 Task: Create a due date automation trigger when advanced on, 2 working days before a card is due add content with a name not containing resume at 11:00 AM.
Action: Mouse moved to (896, 256)
Screenshot: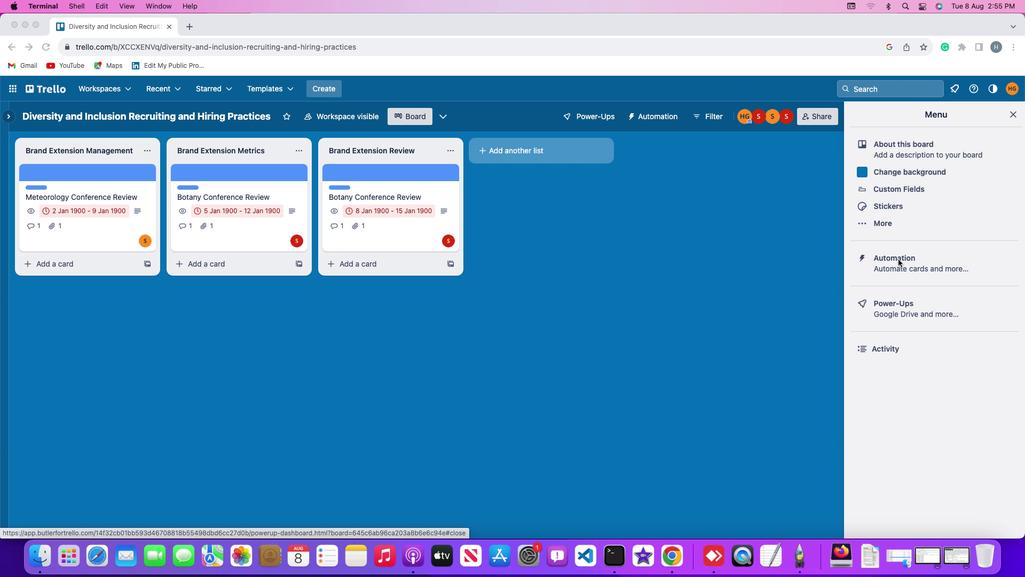 
Action: Mouse pressed left at (896, 256)
Screenshot: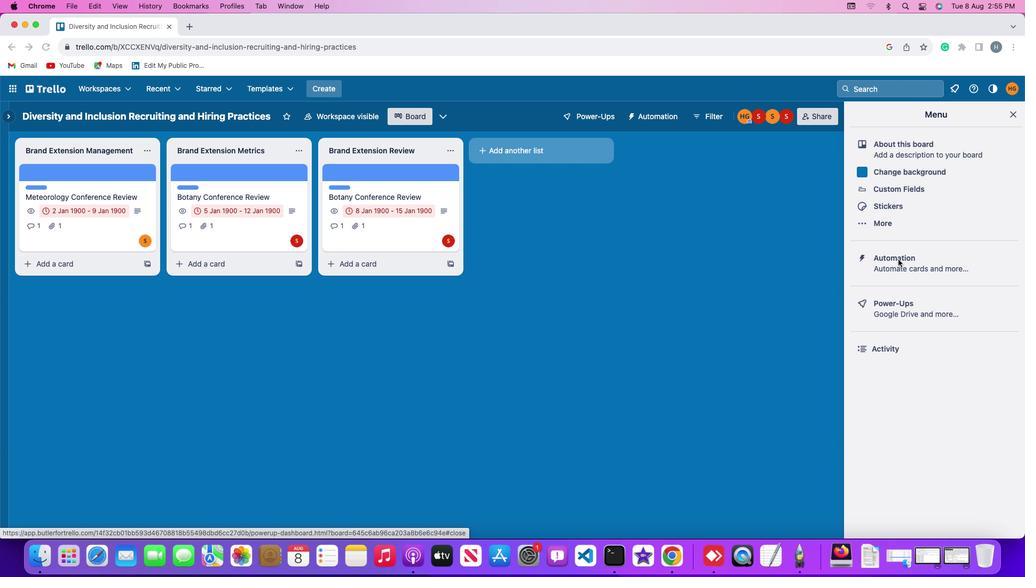 
Action: Mouse pressed left at (896, 256)
Screenshot: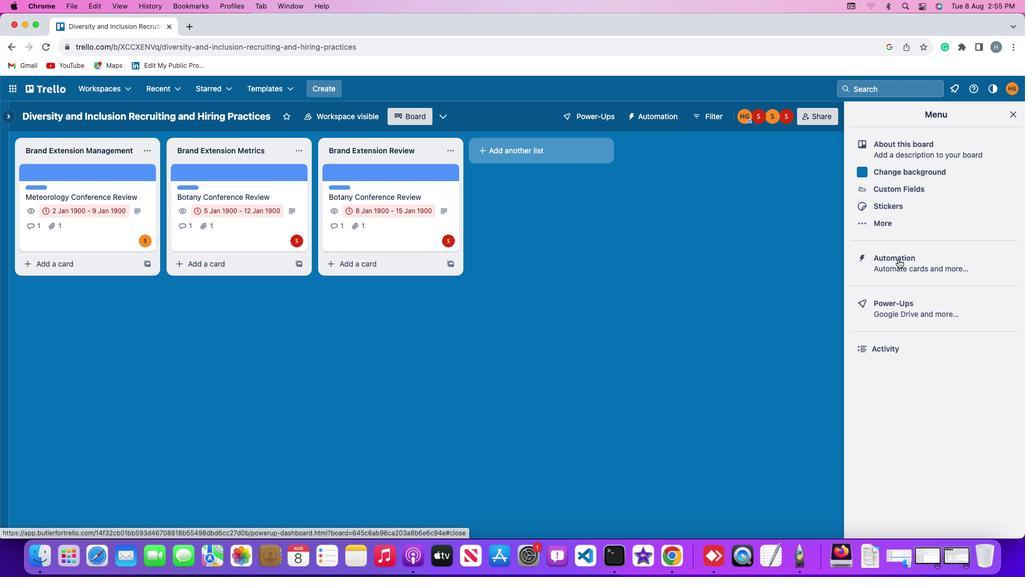 
Action: Mouse moved to (43, 249)
Screenshot: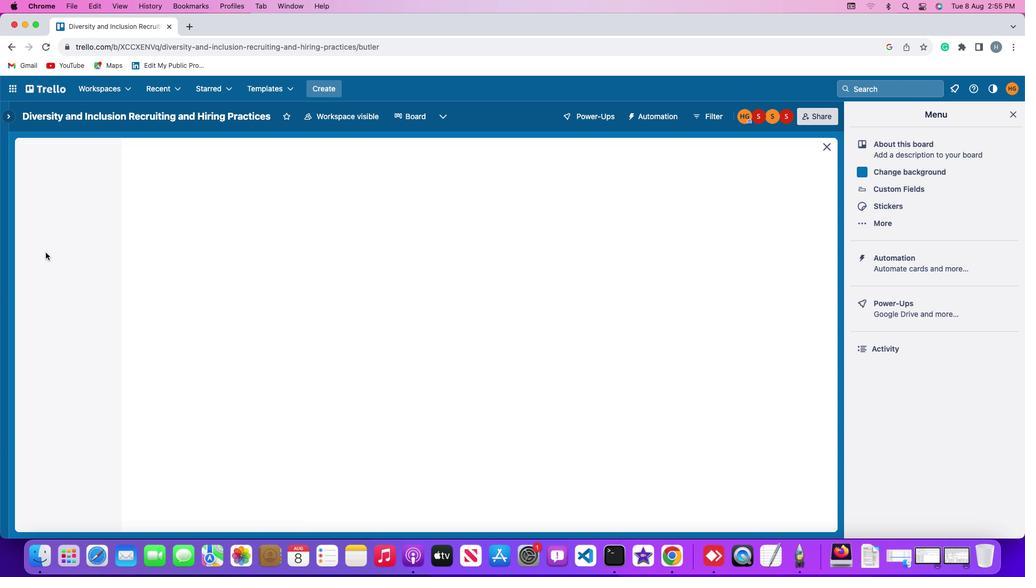
Action: Mouse pressed left at (43, 249)
Screenshot: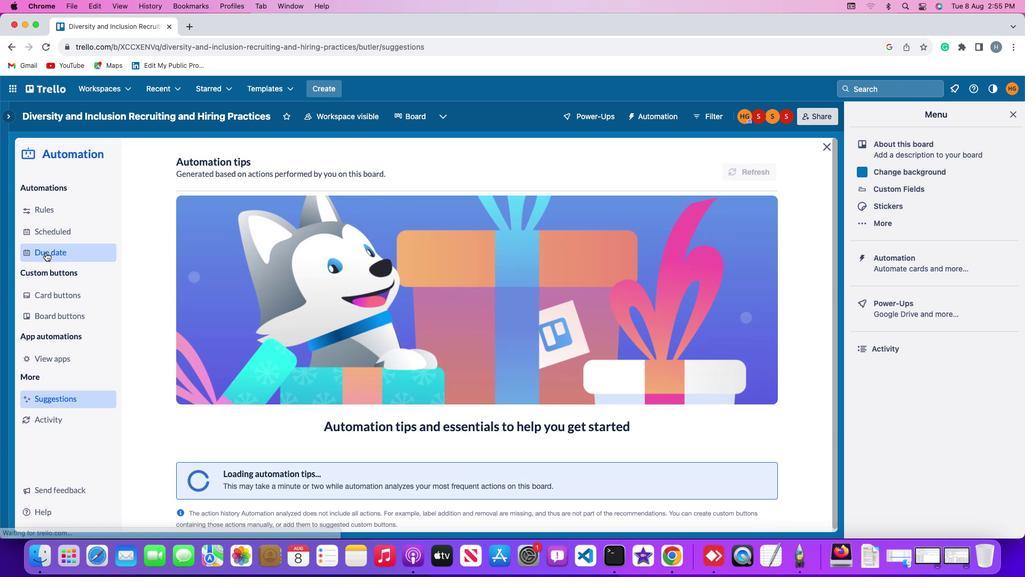 
Action: Mouse moved to (727, 162)
Screenshot: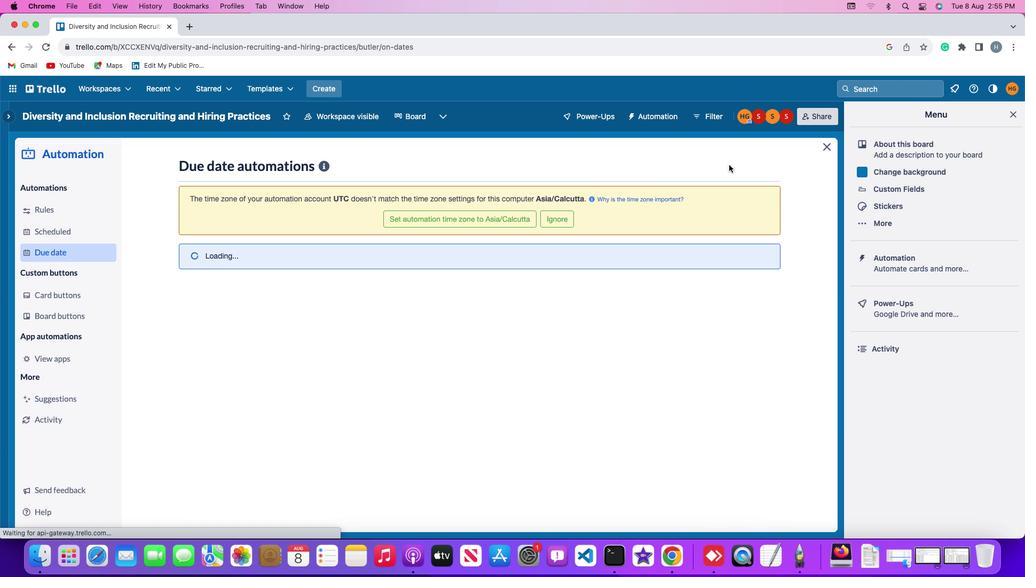 
Action: Mouse pressed left at (727, 162)
Screenshot: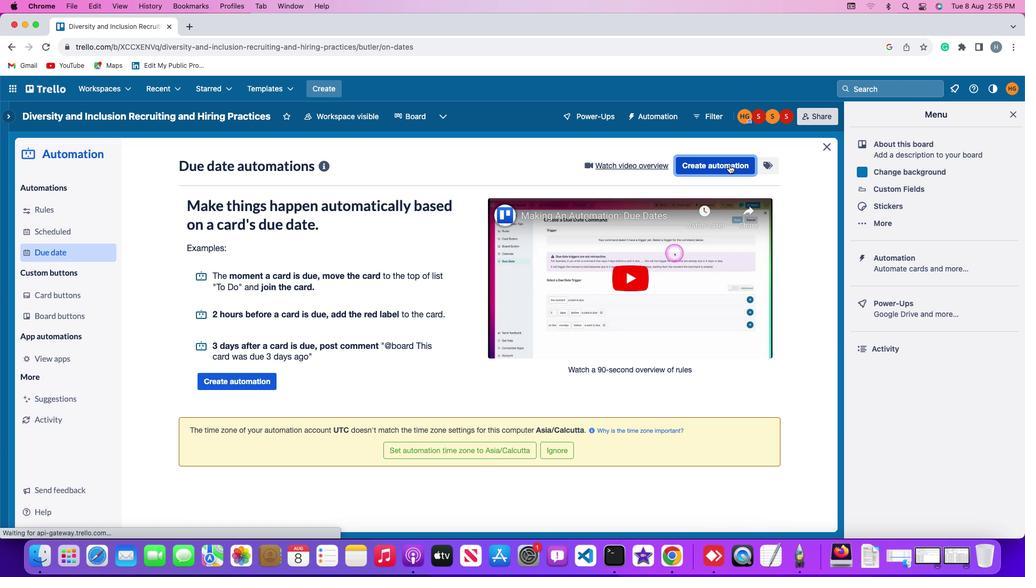 
Action: Mouse moved to (265, 269)
Screenshot: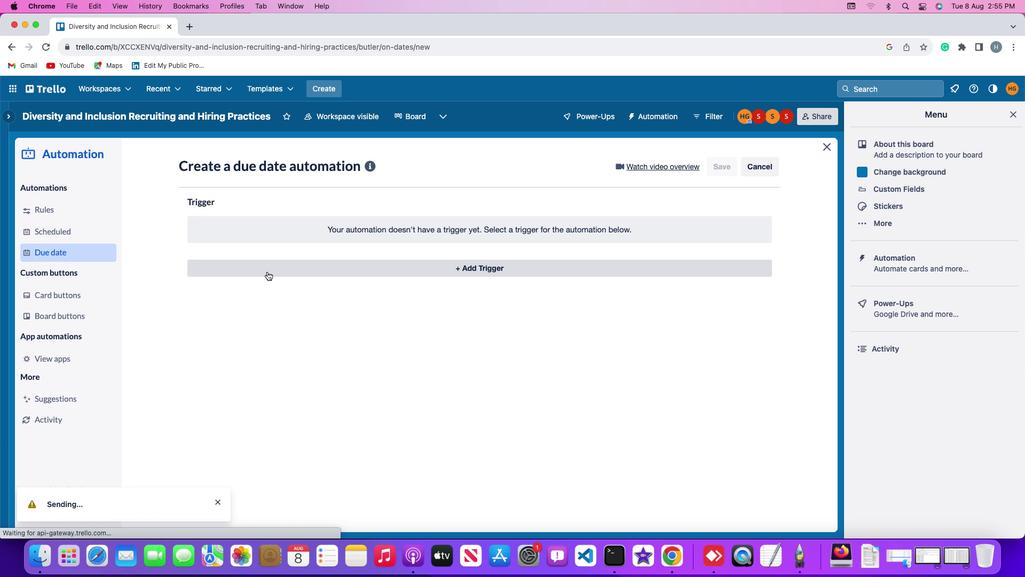 
Action: Mouse pressed left at (265, 269)
Screenshot: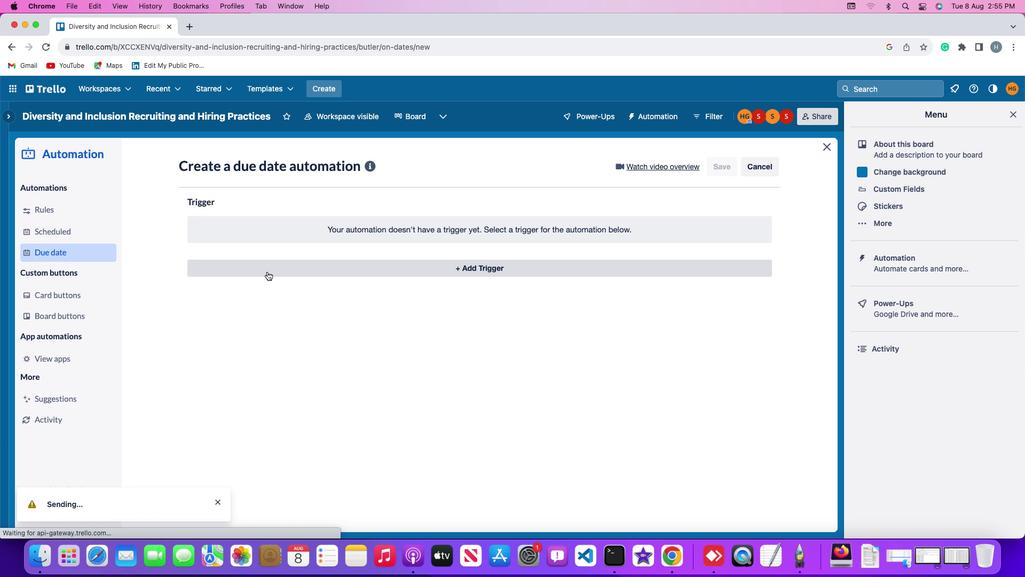 
Action: Mouse moved to (208, 425)
Screenshot: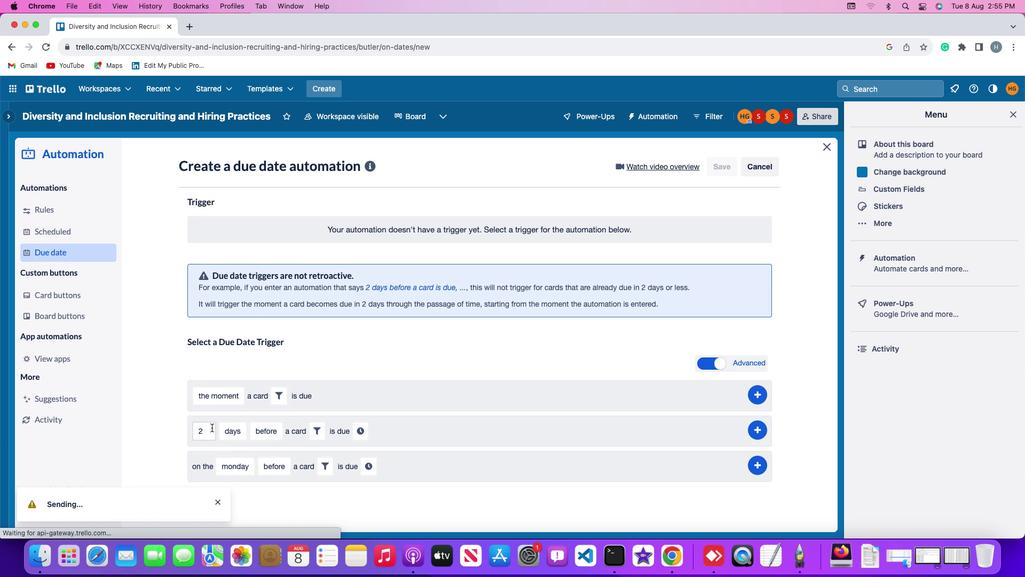 
Action: Mouse pressed left at (208, 425)
Screenshot: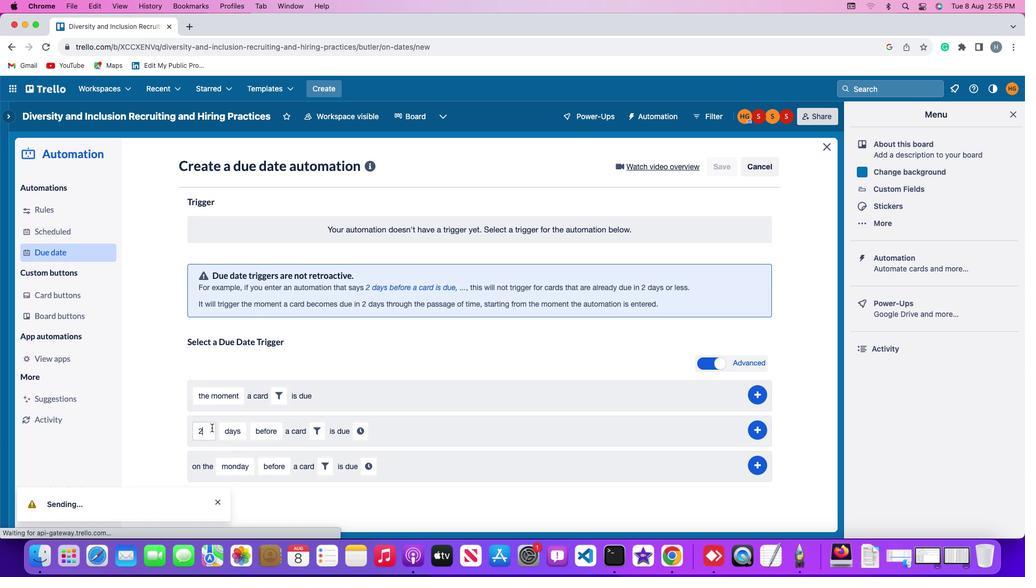 
Action: Mouse moved to (208, 423)
Screenshot: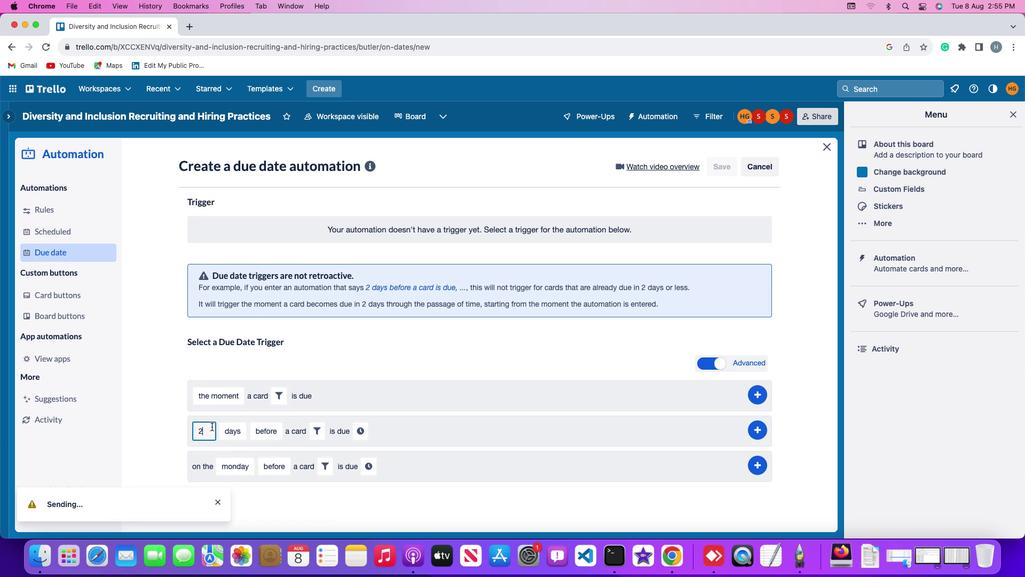 
Action: Key pressed Key.backspace
Screenshot: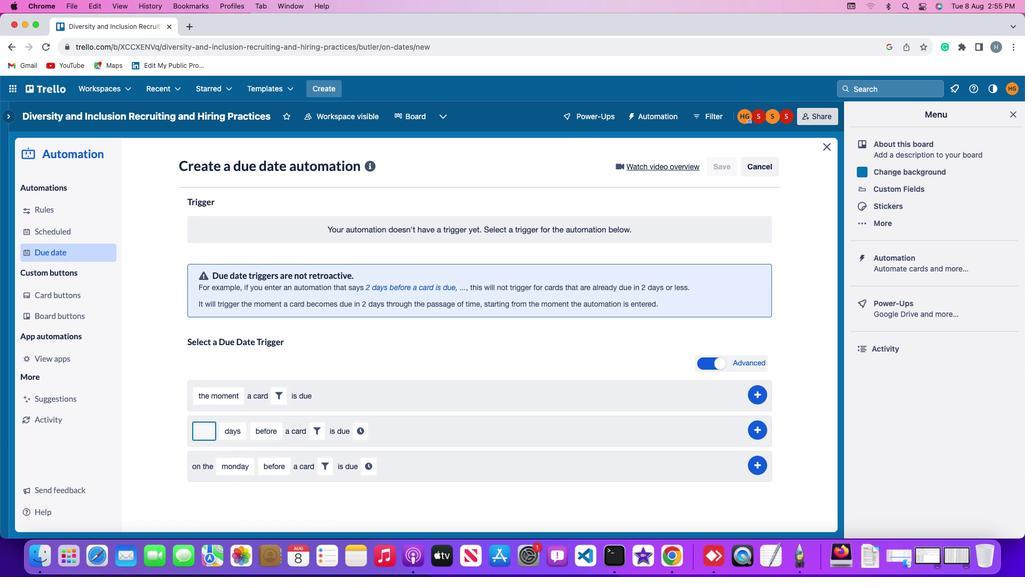 
Action: Mouse moved to (207, 423)
Screenshot: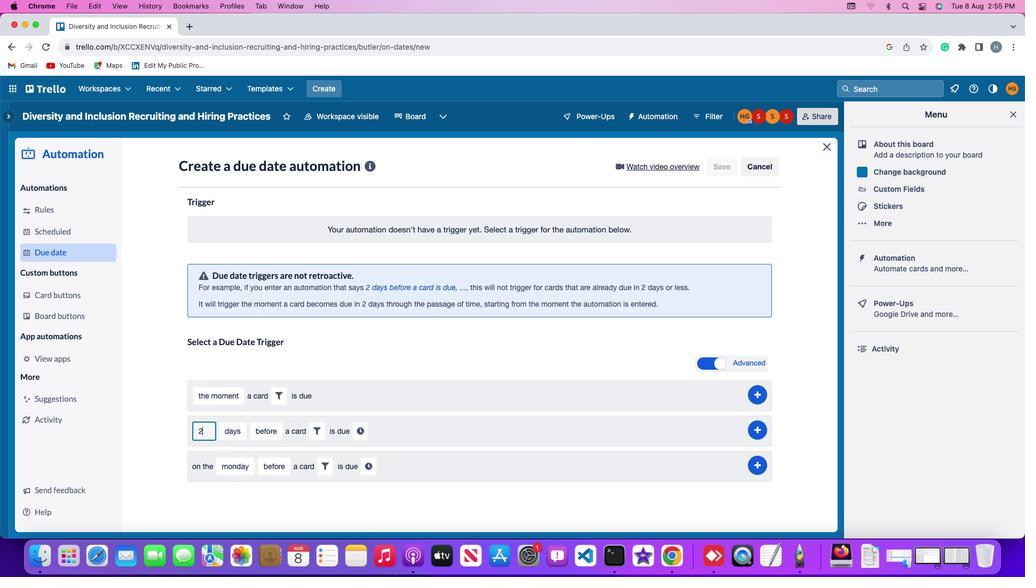 
Action: Key pressed '2'
Screenshot: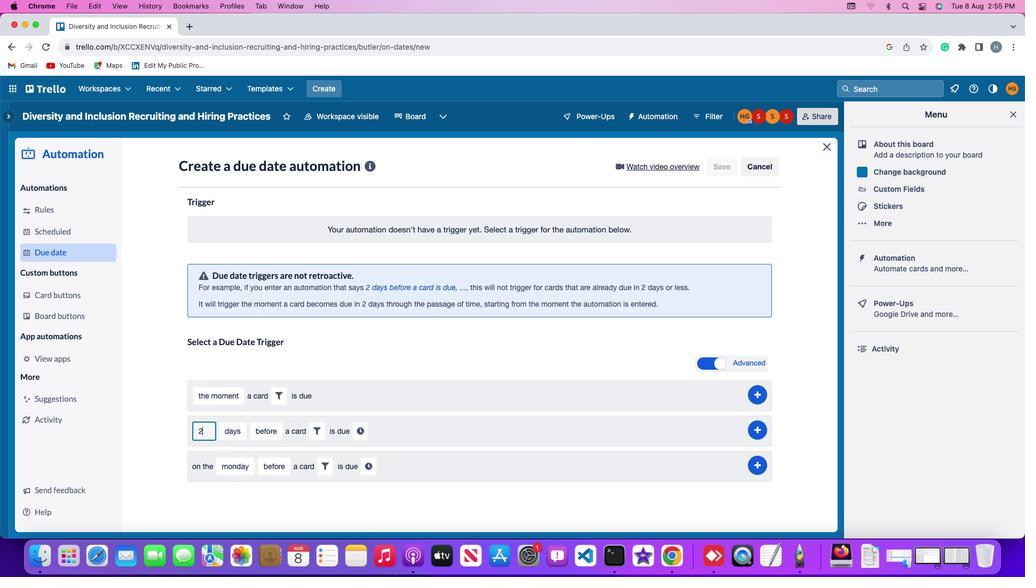 
Action: Mouse moved to (236, 425)
Screenshot: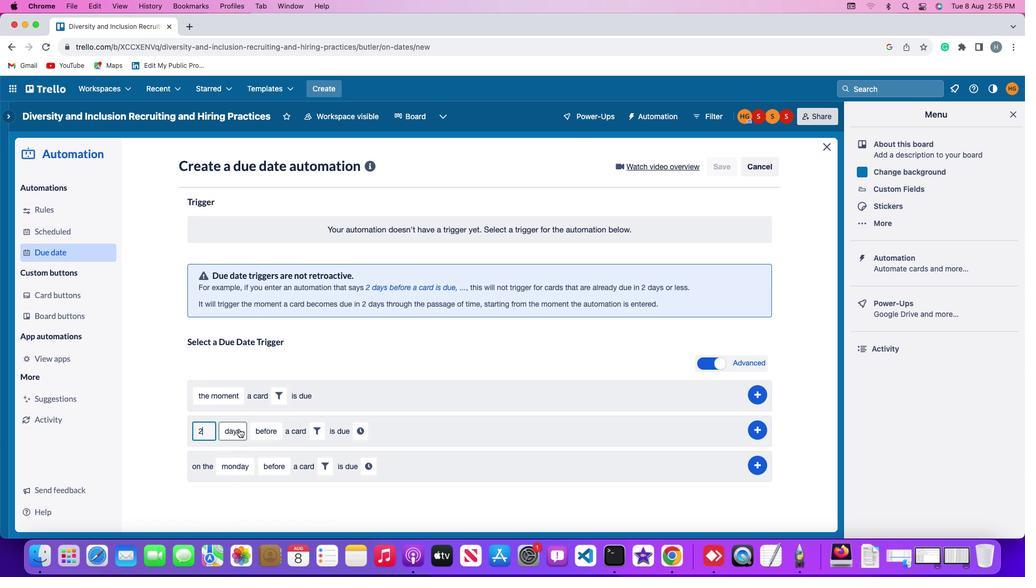 
Action: Mouse pressed left at (236, 425)
Screenshot: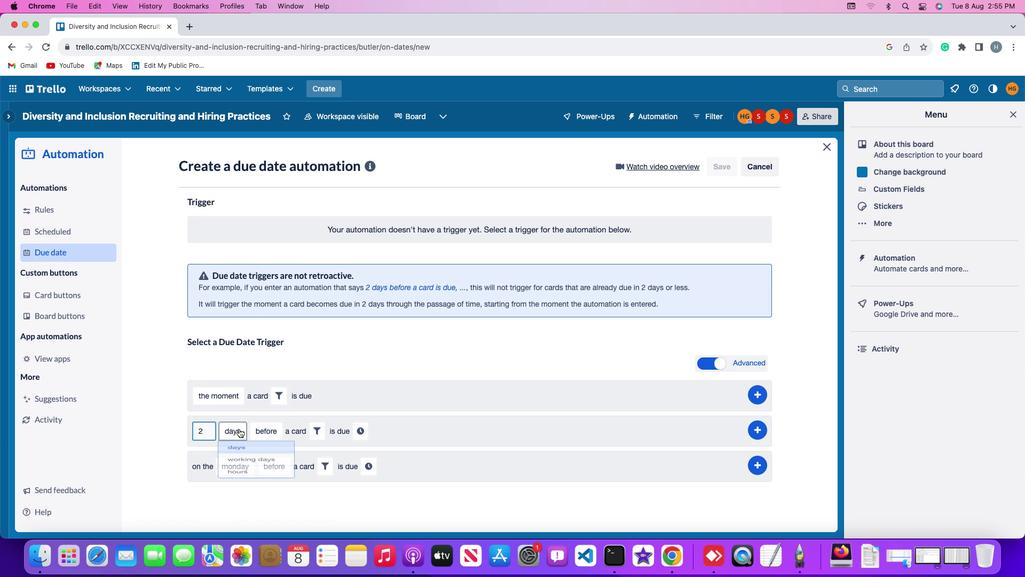 
Action: Mouse moved to (242, 472)
Screenshot: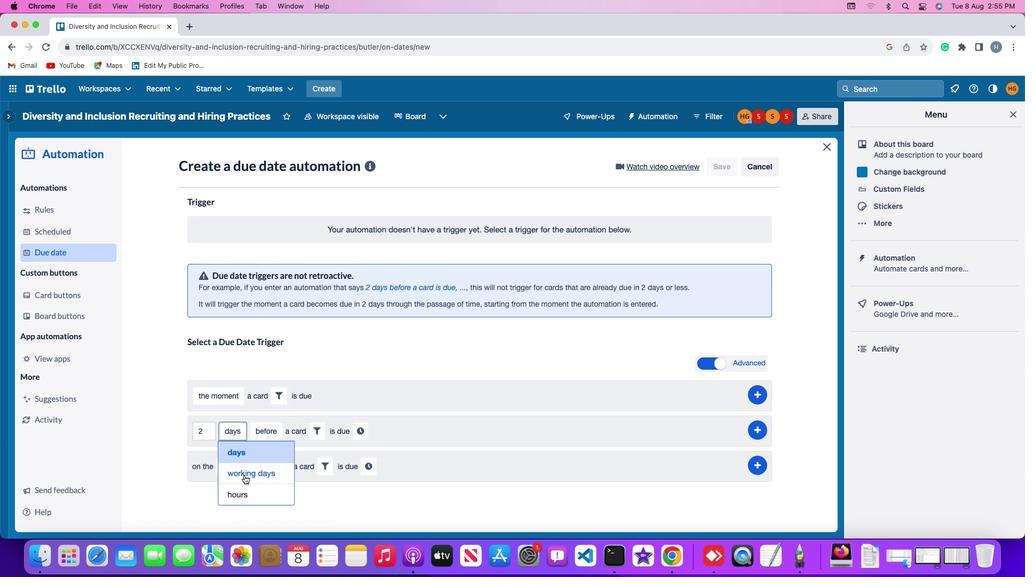
Action: Mouse pressed left at (242, 472)
Screenshot: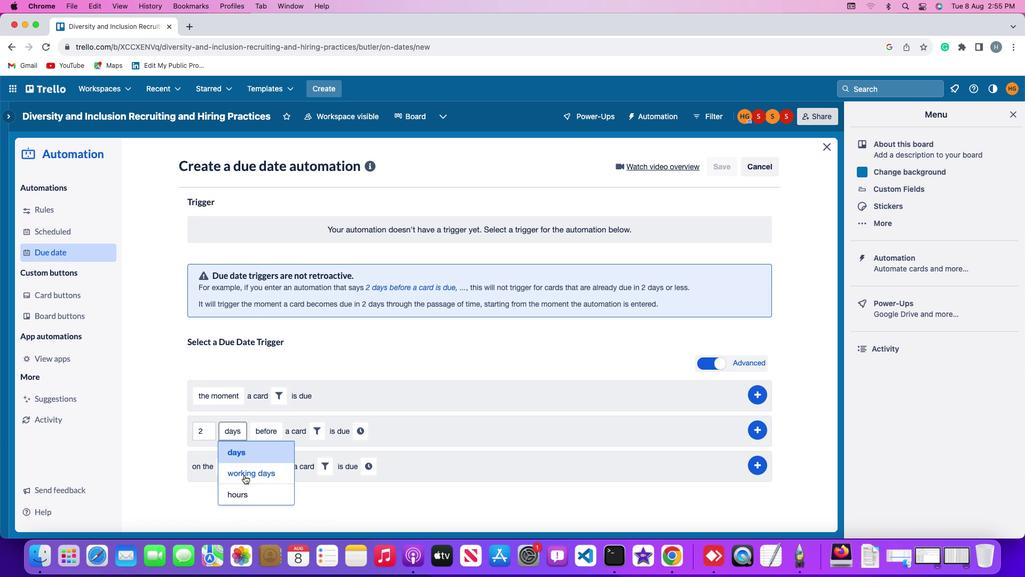 
Action: Mouse moved to (293, 426)
Screenshot: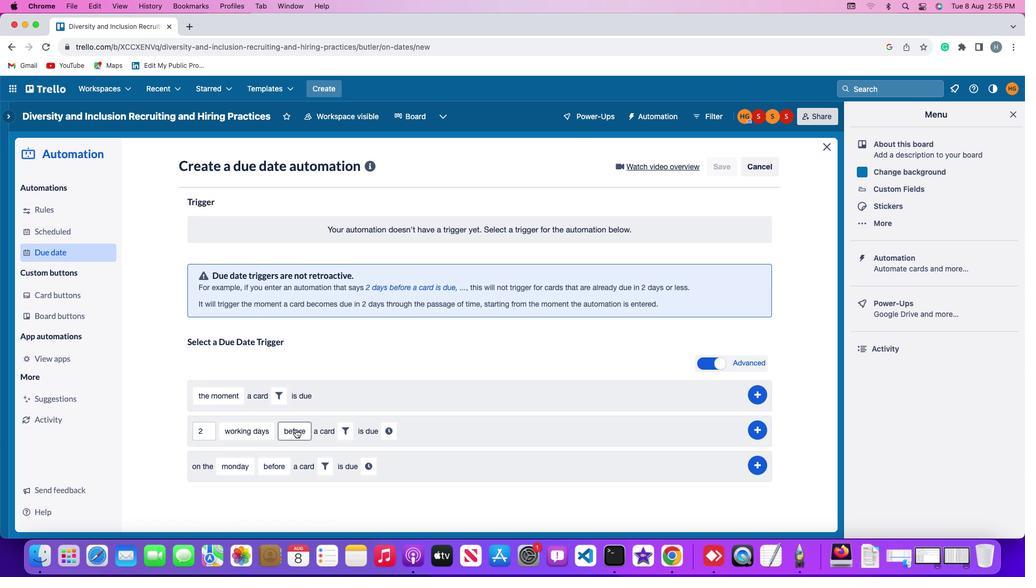 
Action: Mouse pressed left at (293, 426)
Screenshot: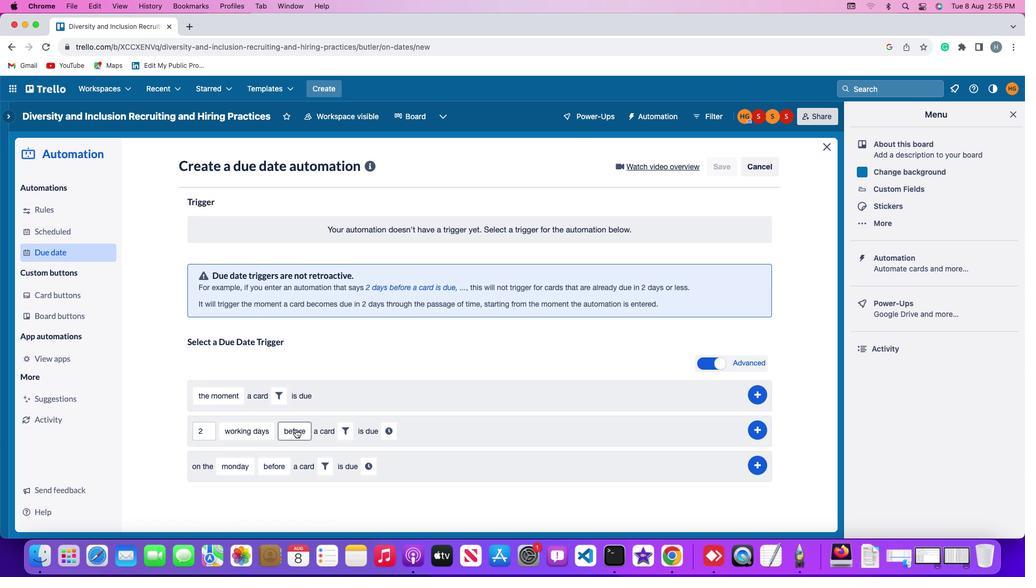 
Action: Mouse moved to (306, 449)
Screenshot: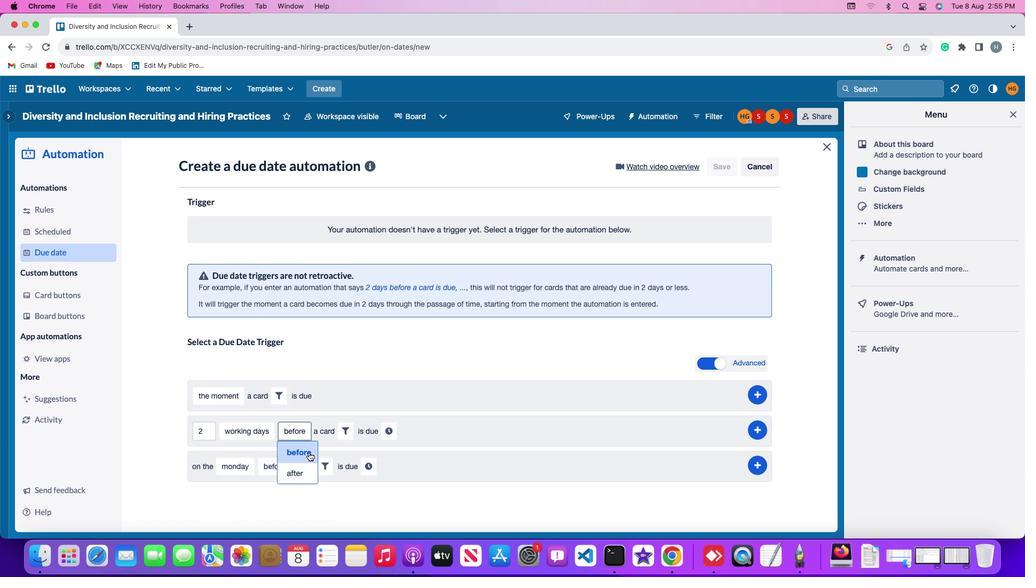 
Action: Mouse pressed left at (306, 449)
Screenshot: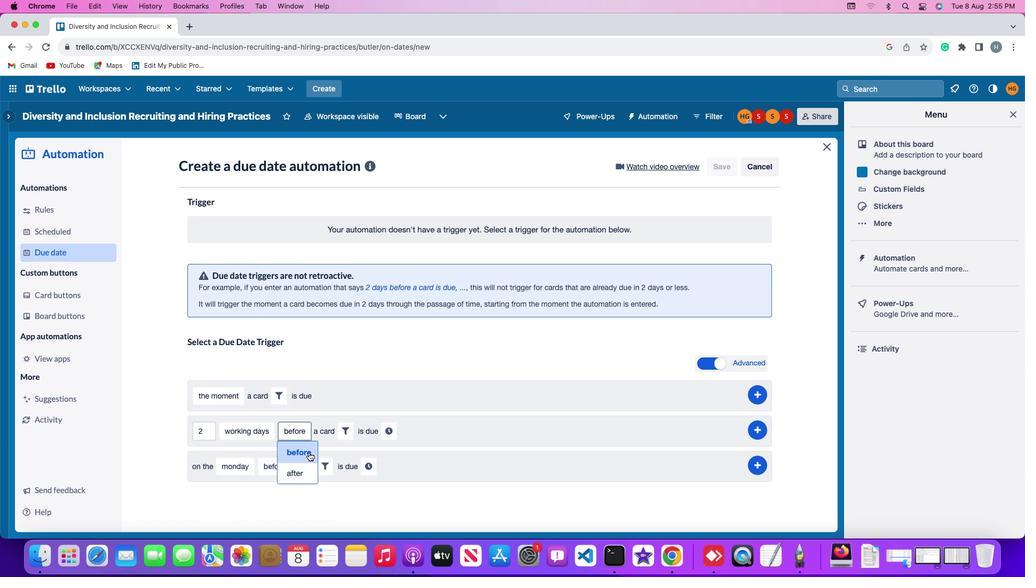 
Action: Mouse moved to (343, 432)
Screenshot: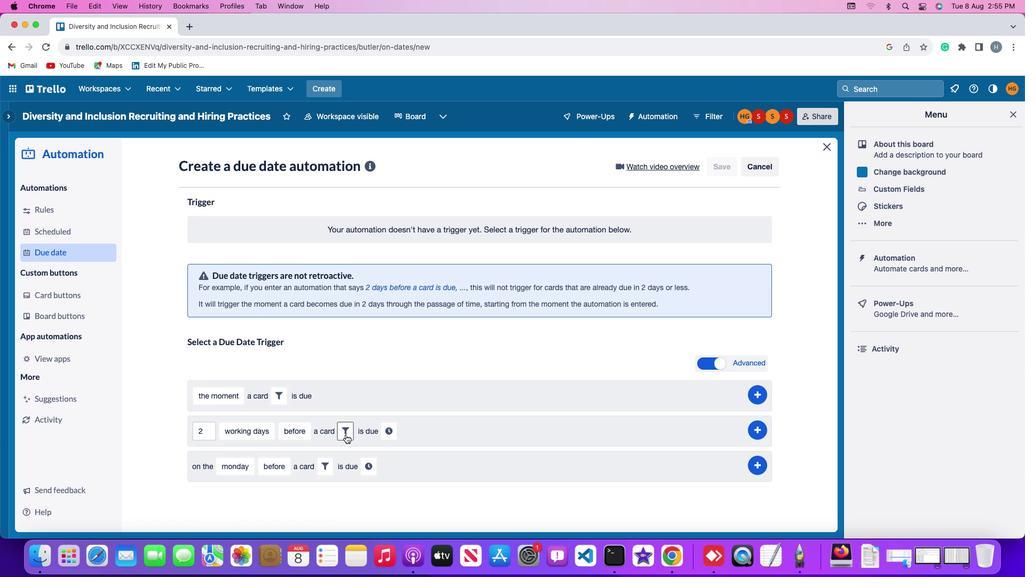 
Action: Mouse pressed left at (343, 432)
Screenshot: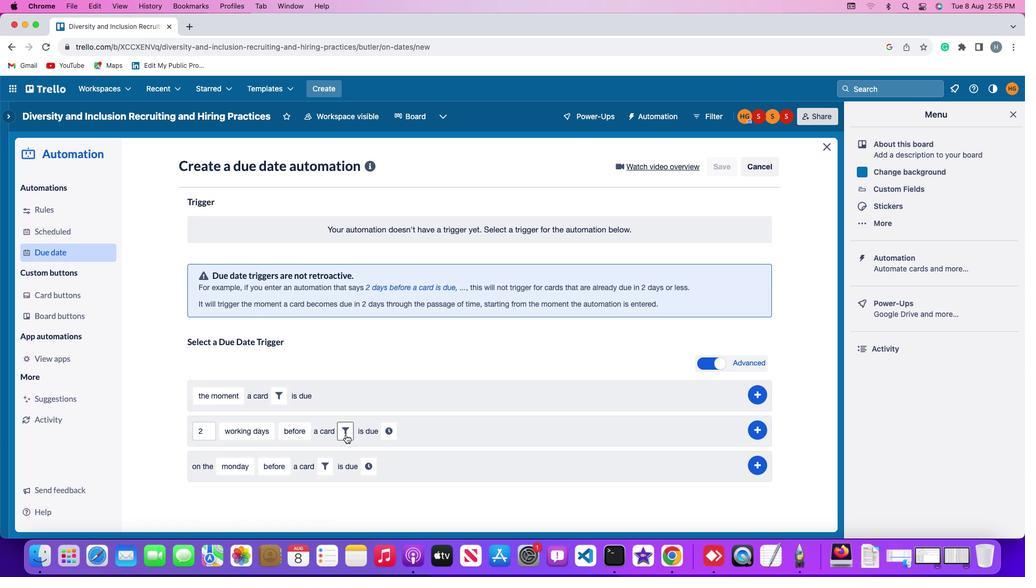 
Action: Mouse moved to (470, 462)
Screenshot: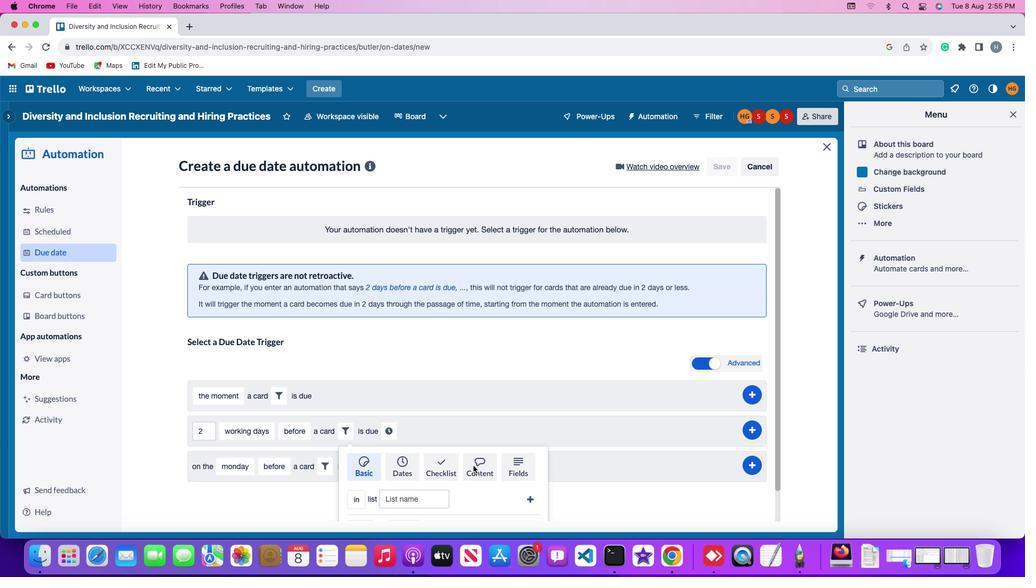 
Action: Mouse pressed left at (470, 462)
Screenshot: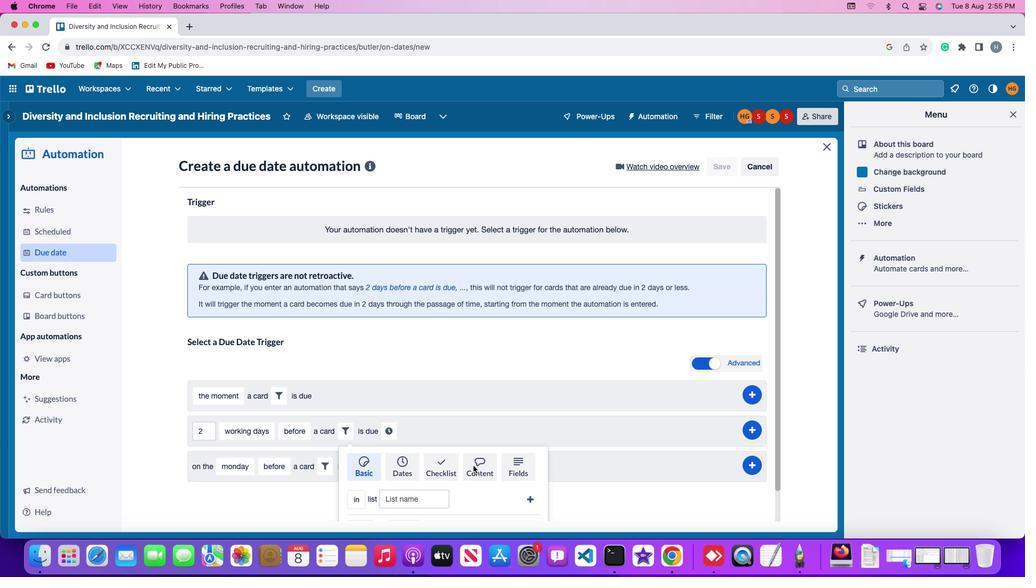 
Action: Mouse moved to (366, 495)
Screenshot: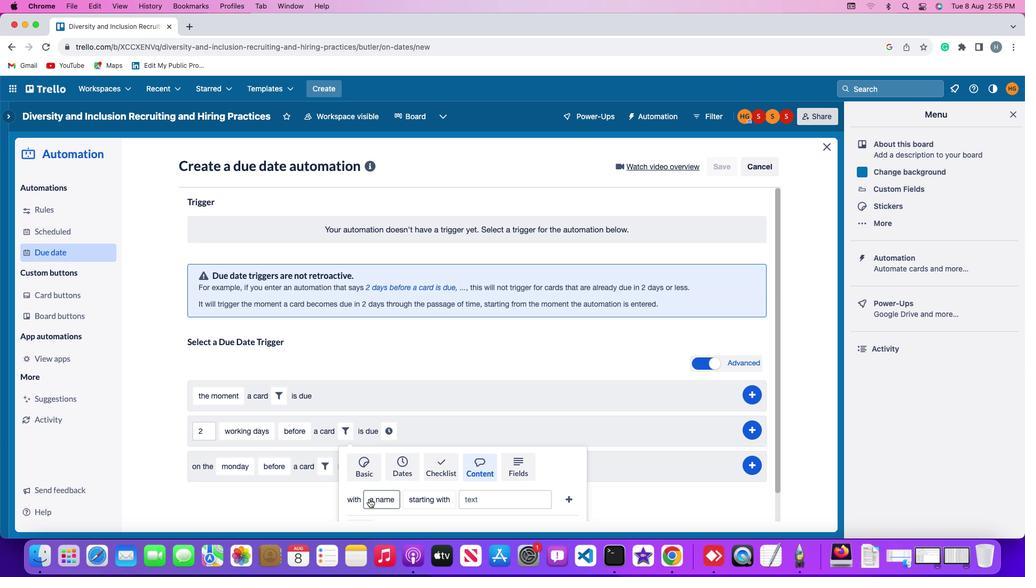 
Action: Mouse pressed left at (366, 495)
Screenshot: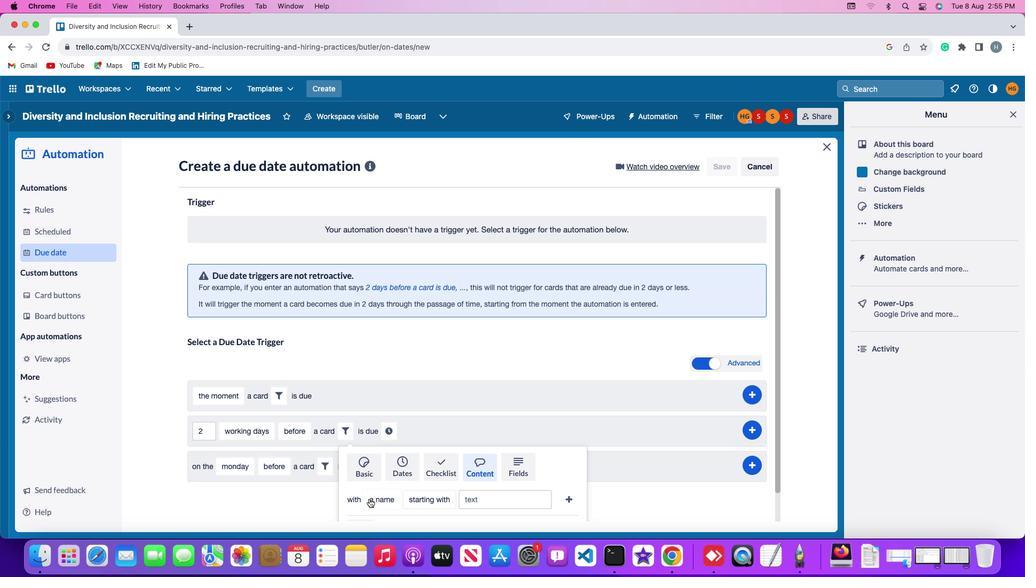 
Action: Mouse moved to (395, 438)
Screenshot: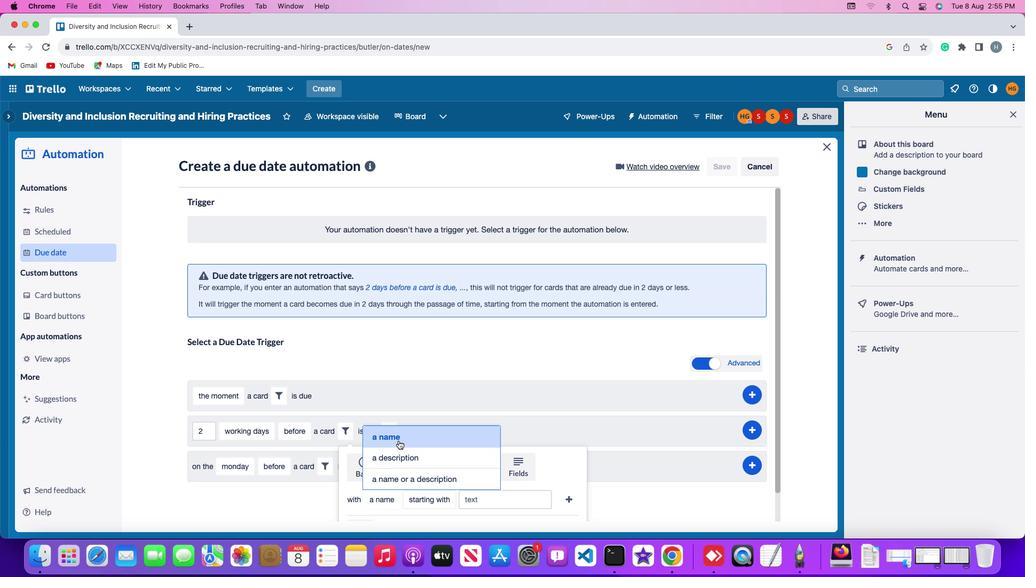 
Action: Mouse pressed left at (395, 438)
Screenshot: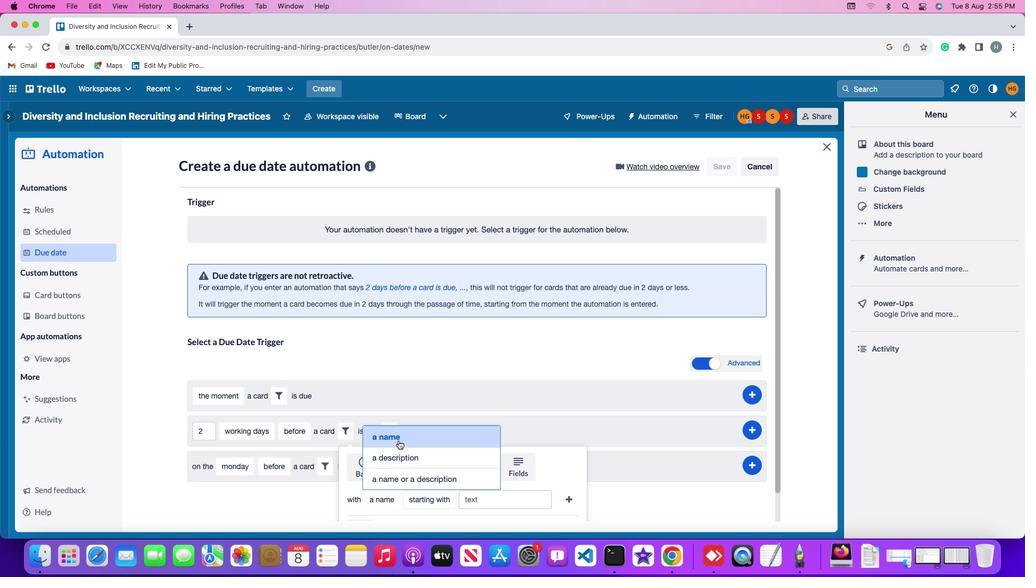
Action: Mouse moved to (436, 496)
Screenshot: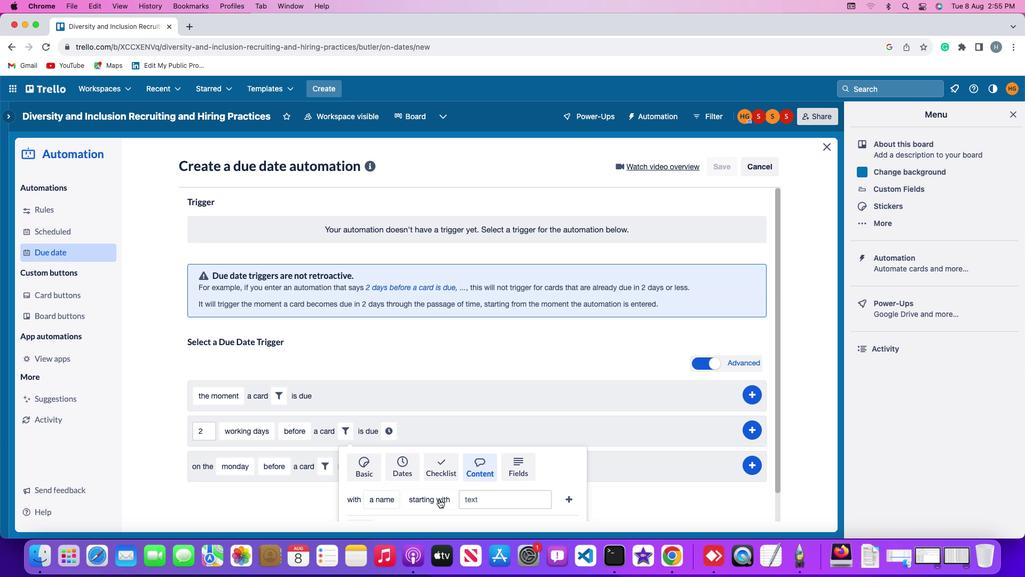 
Action: Mouse pressed left at (436, 496)
Screenshot: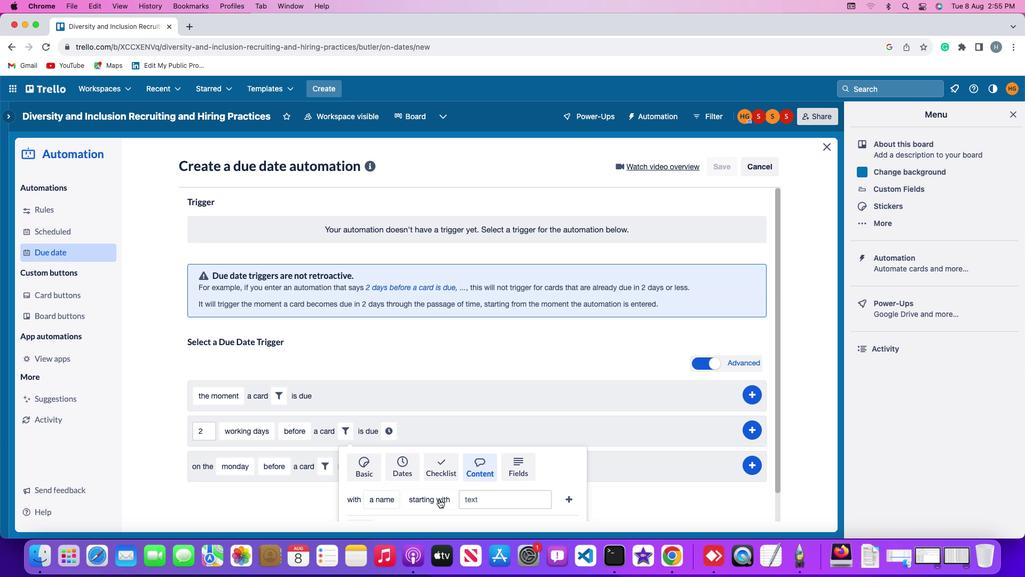 
Action: Mouse moved to (441, 477)
Screenshot: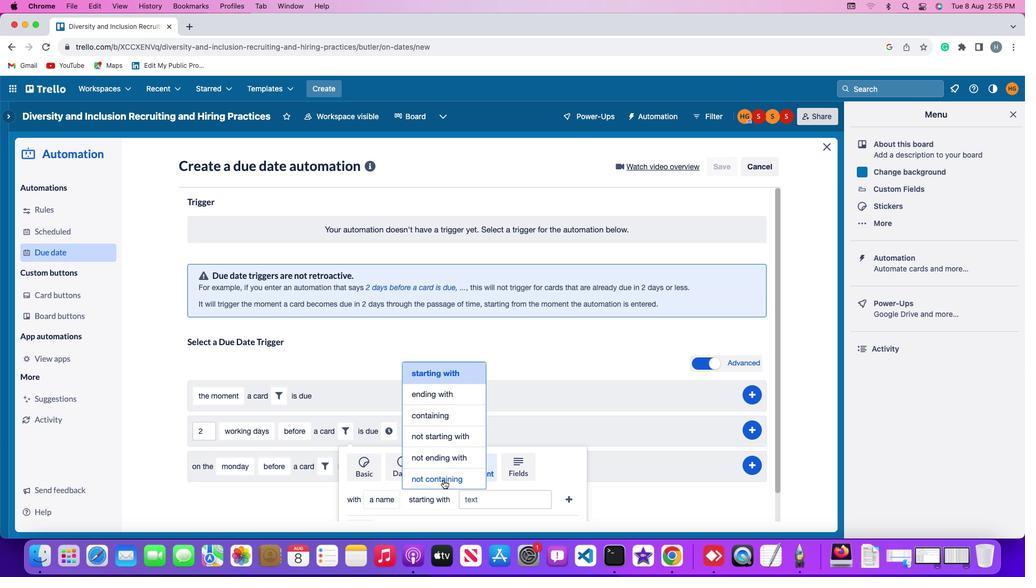 
Action: Mouse pressed left at (441, 477)
Screenshot: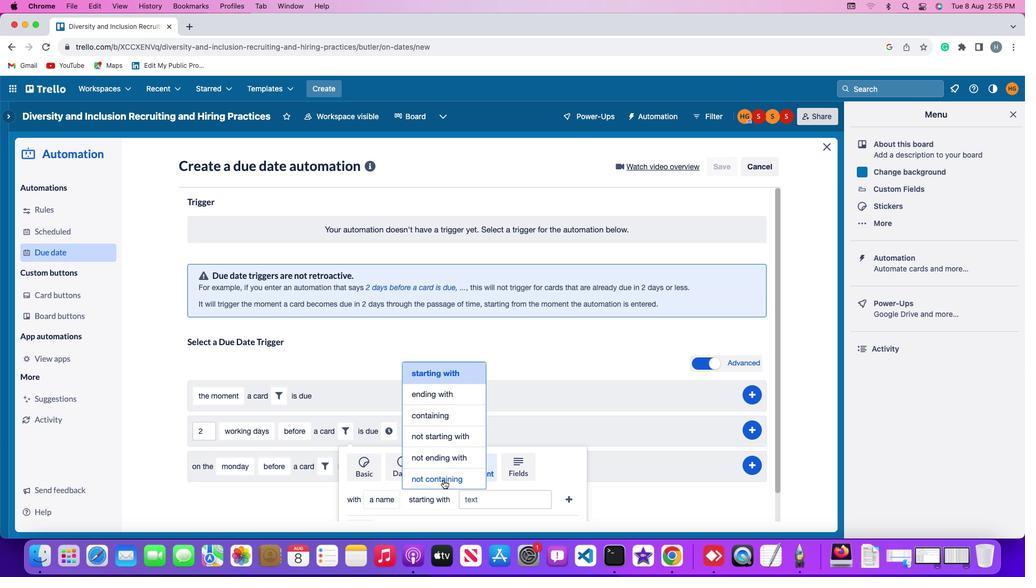 
Action: Mouse moved to (477, 492)
Screenshot: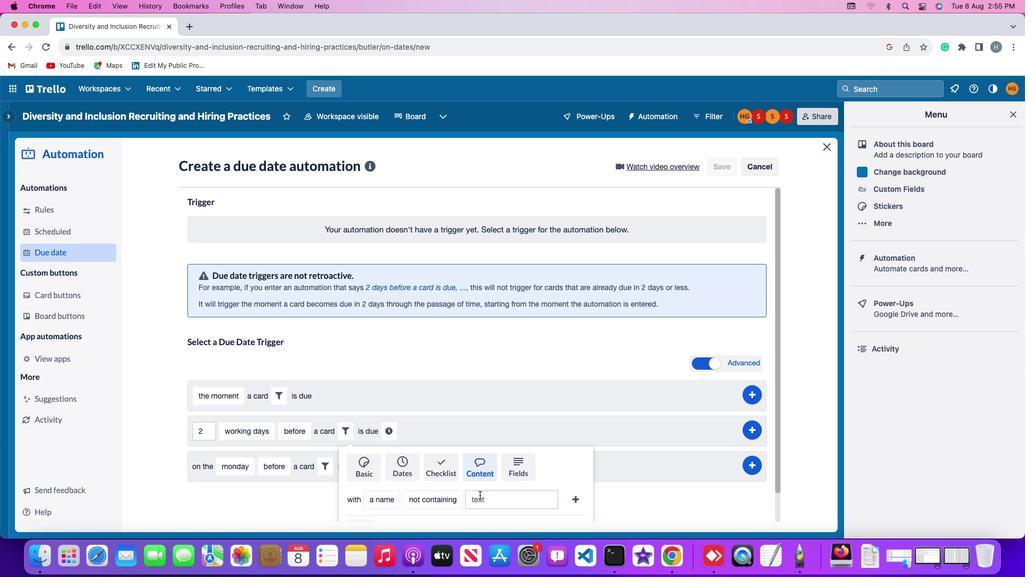
Action: Mouse pressed left at (477, 492)
Screenshot: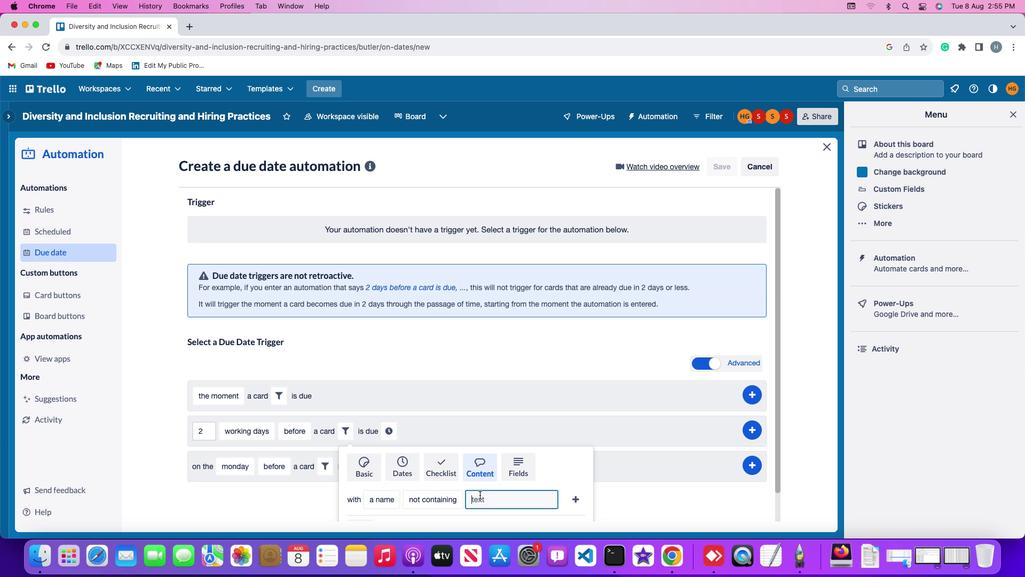 
Action: Mouse moved to (477, 492)
Screenshot: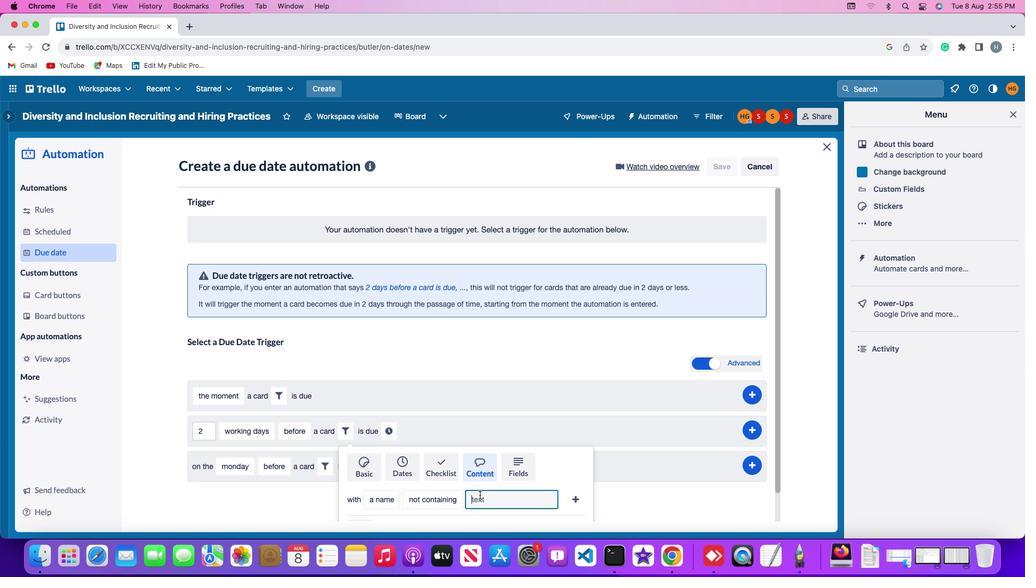 
Action: Key pressed 'r''e''s''u''m''e'
Screenshot: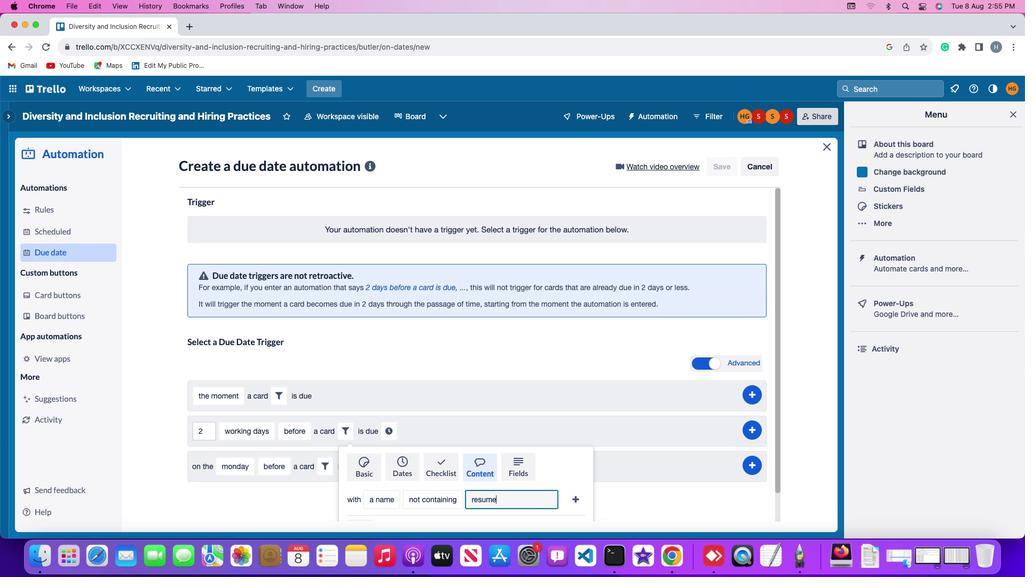 
Action: Mouse moved to (572, 495)
Screenshot: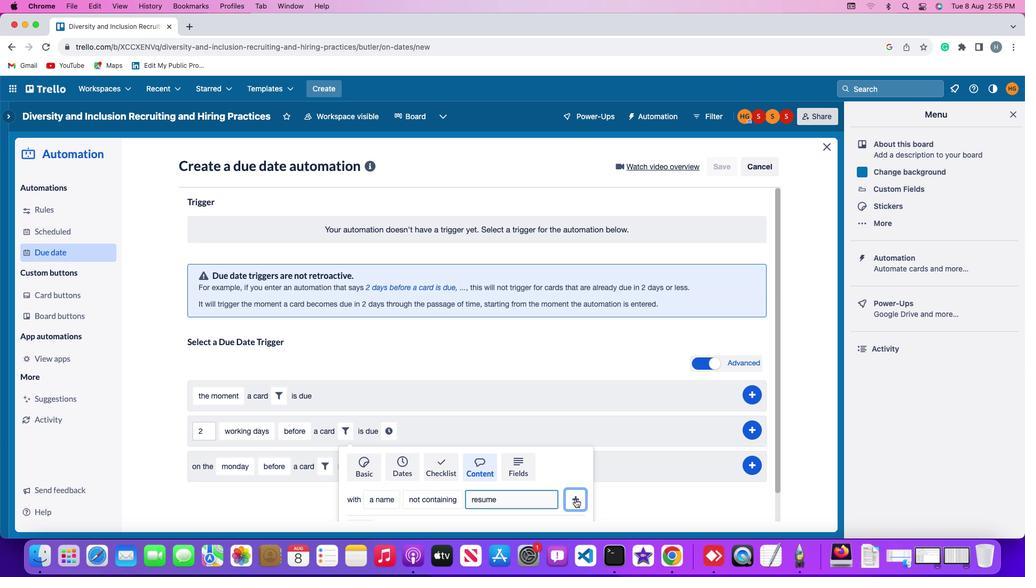 
Action: Mouse pressed left at (572, 495)
Screenshot: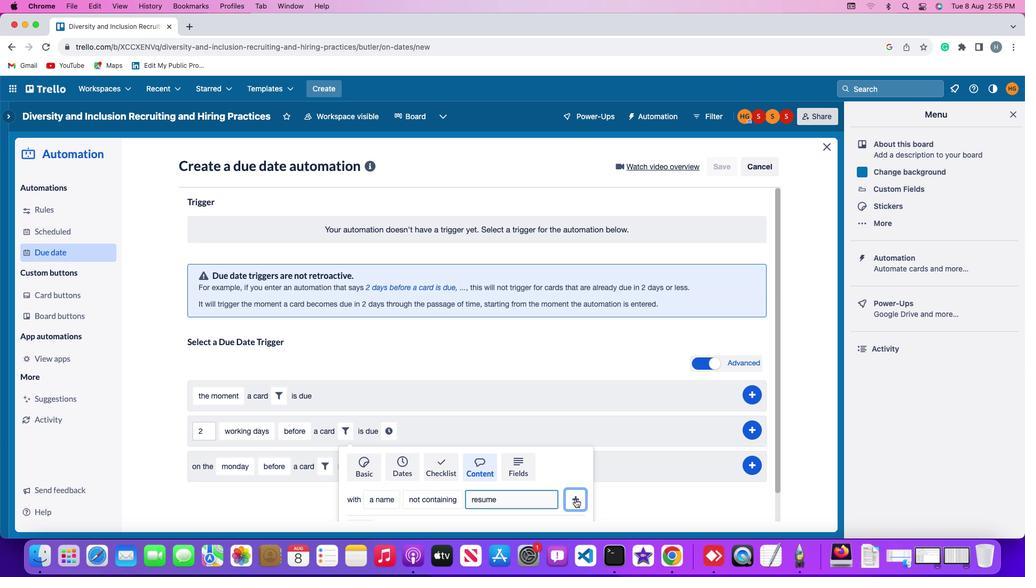 
Action: Mouse moved to (535, 432)
Screenshot: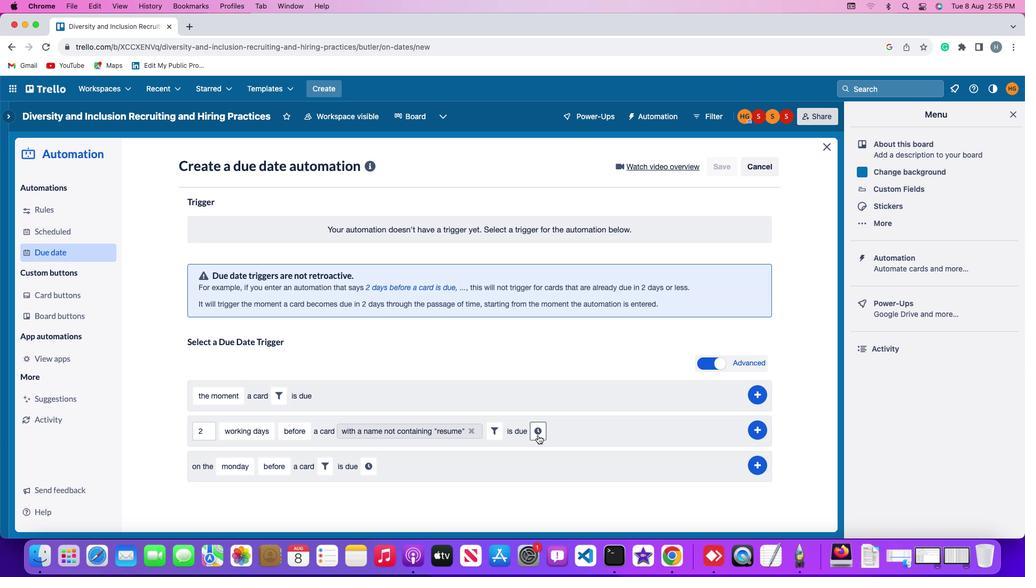 
Action: Mouse pressed left at (535, 432)
Screenshot: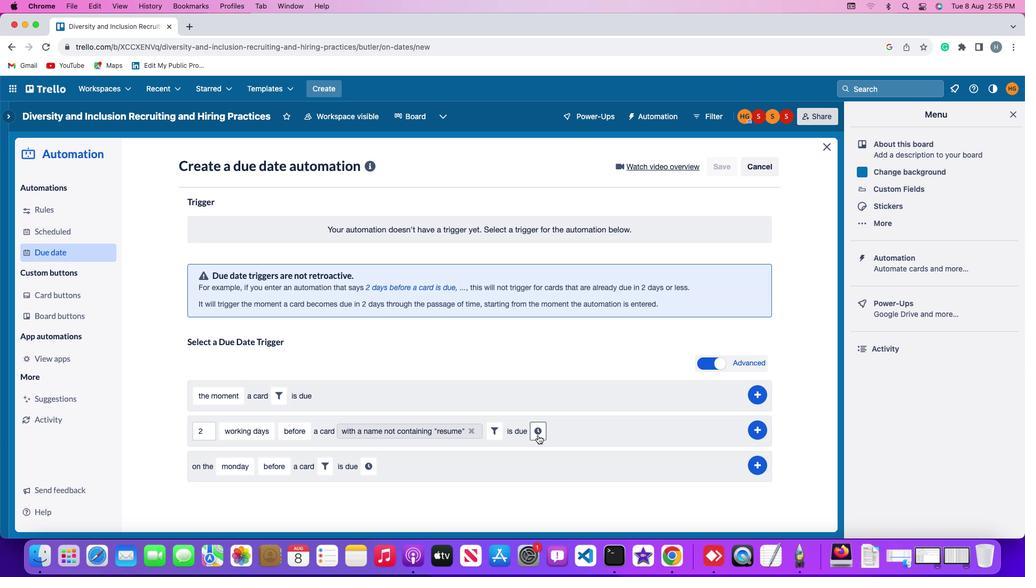 
Action: Mouse moved to (555, 433)
Screenshot: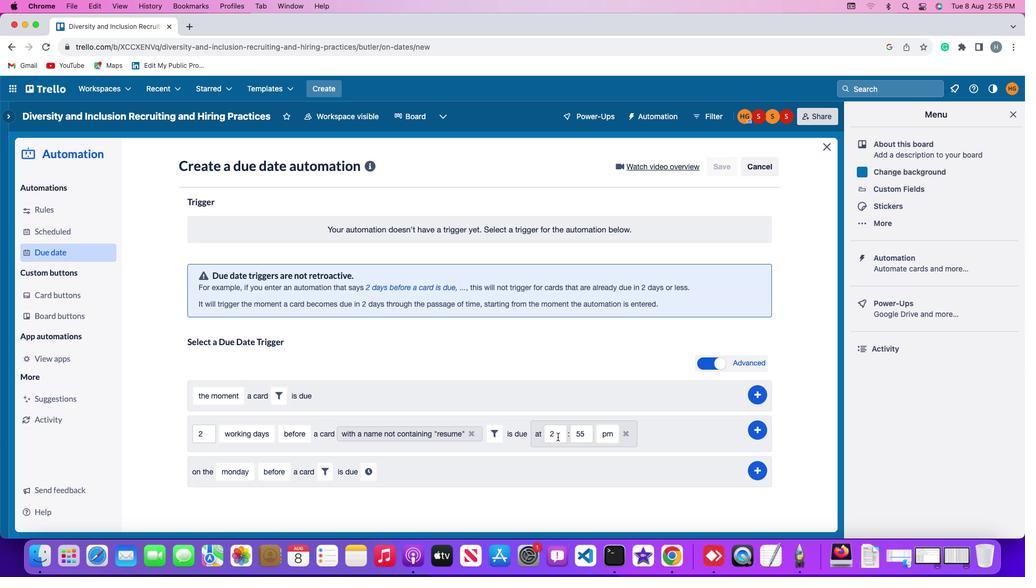 
Action: Mouse pressed left at (555, 433)
Screenshot: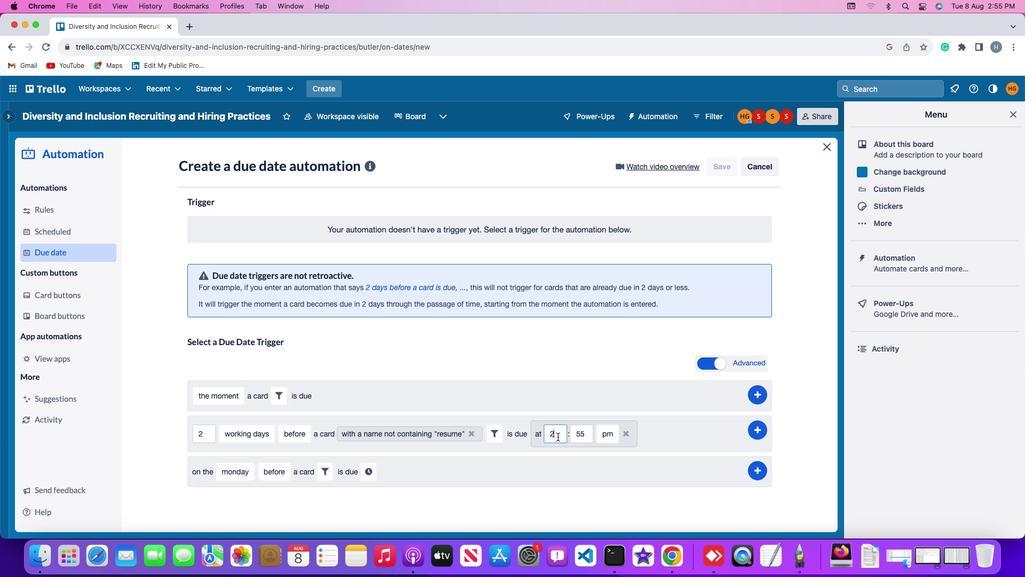 
Action: Key pressed Key.backspace'1''1'
Screenshot: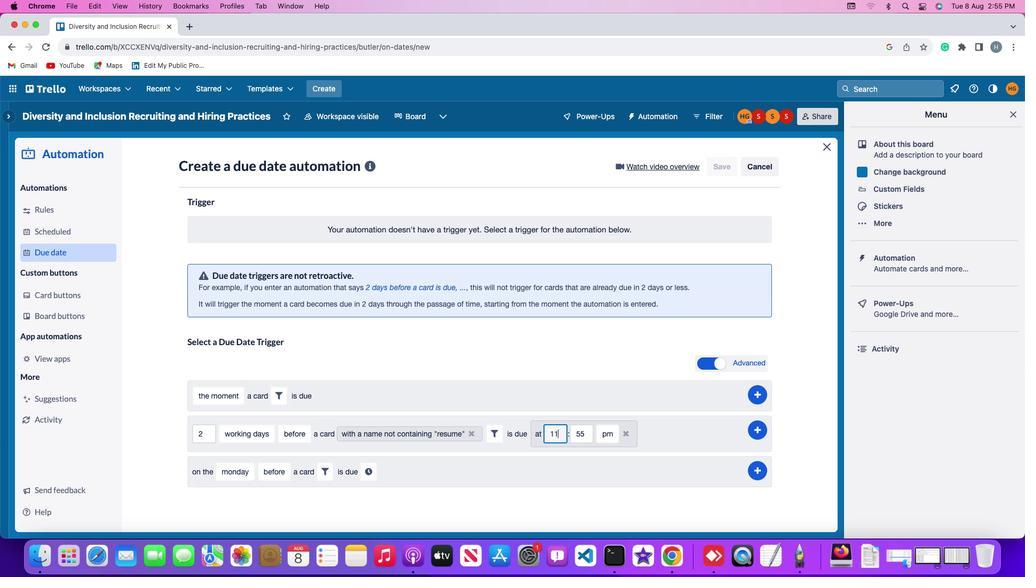 
Action: Mouse moved to (583, 432)
Screenshot: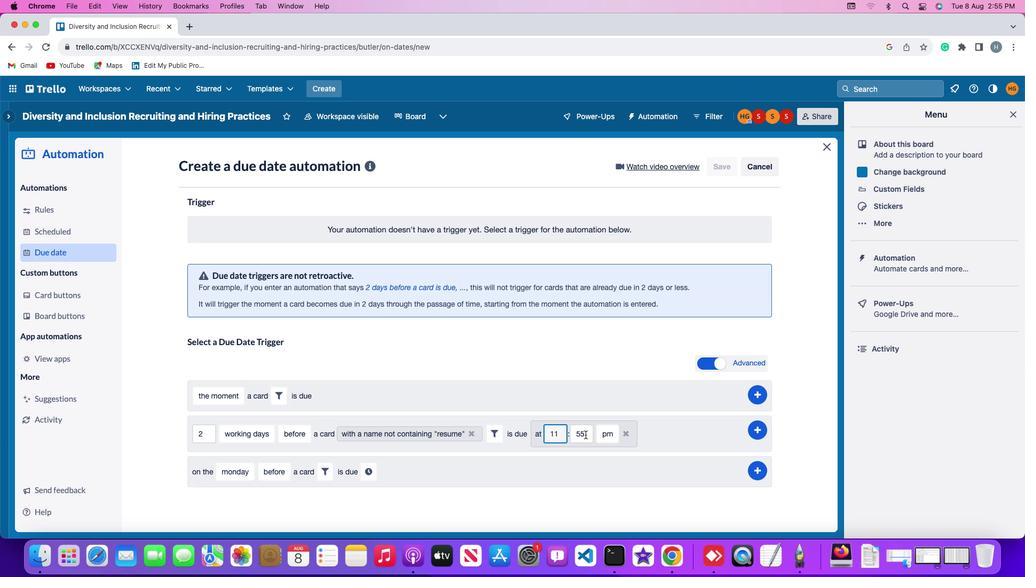 
Action: Mouse pressed left at (583, 432)
Screenshot: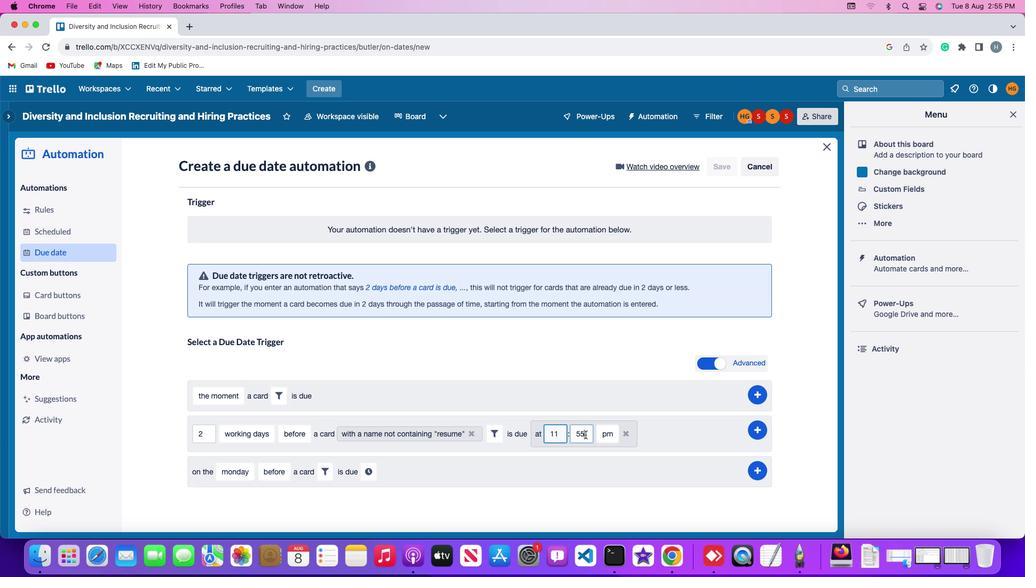 
Action: Key pressed Key.backspaceKey.backspace'0''0'
Screenshot: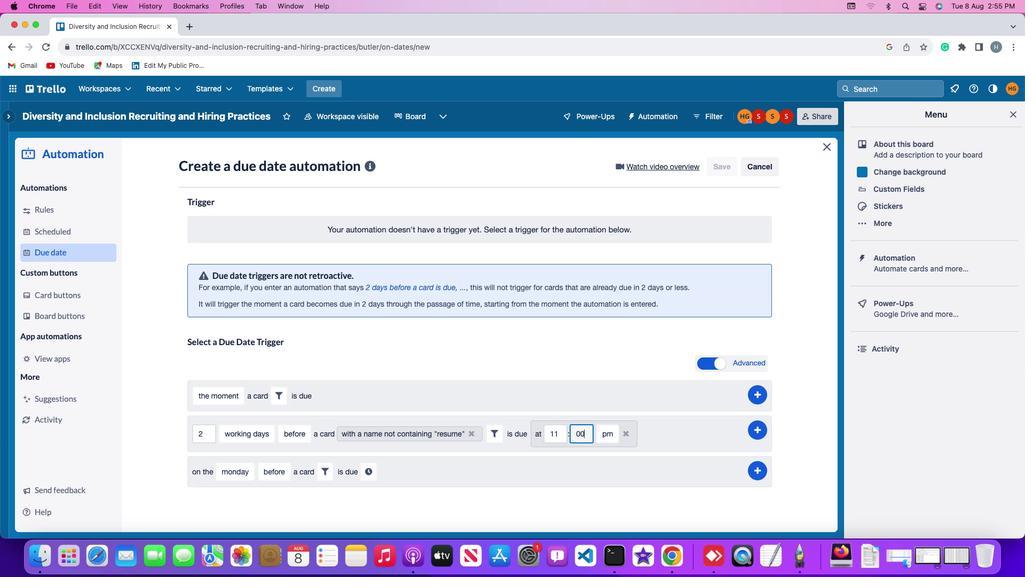 
Action: Mouse moved to (609, 430)
Screenshot: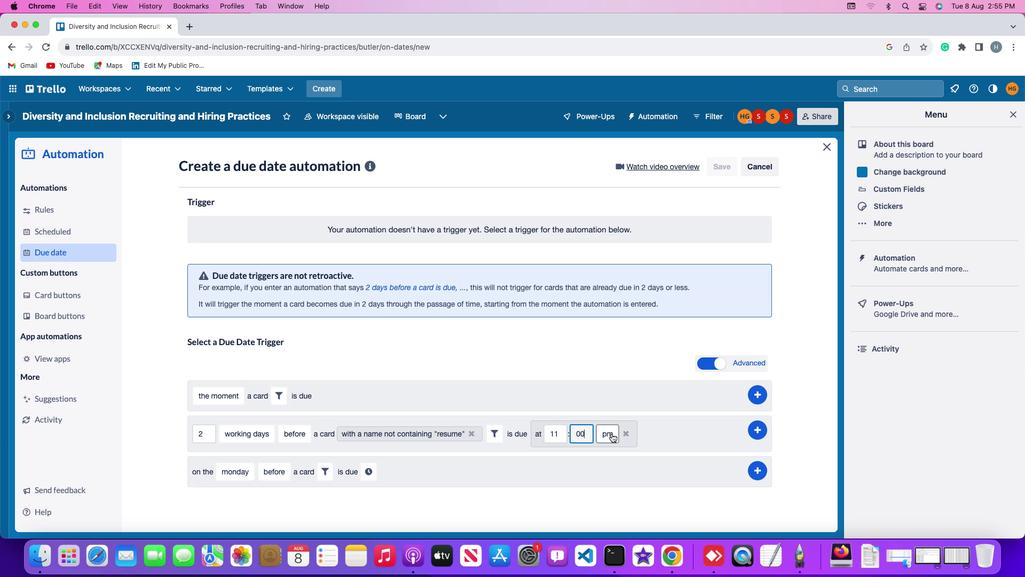 
Action: Mouse pressed left at (609, 430)
Screenshot: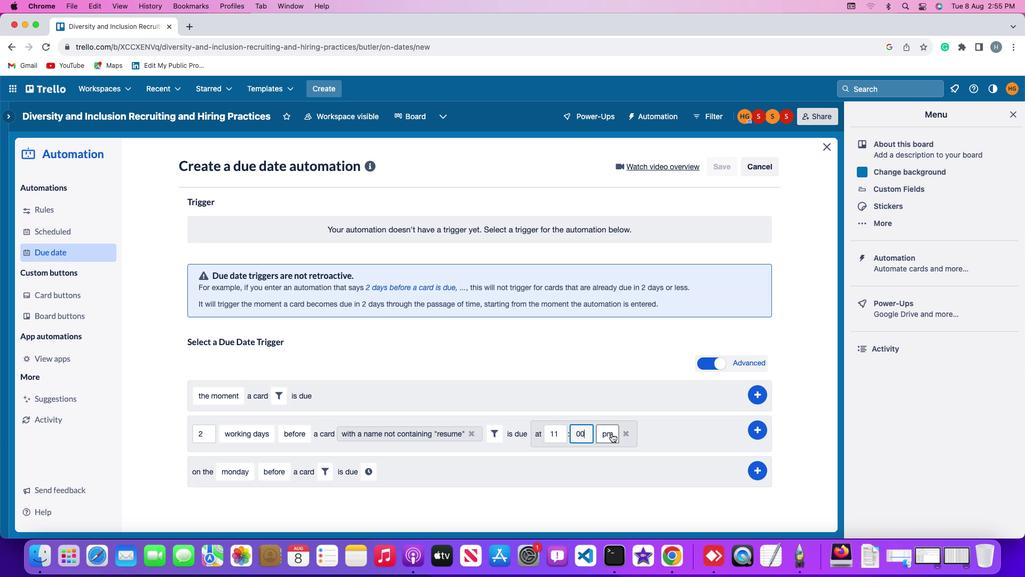 
Action: Mouse moved to (605, 449)
Screenshot: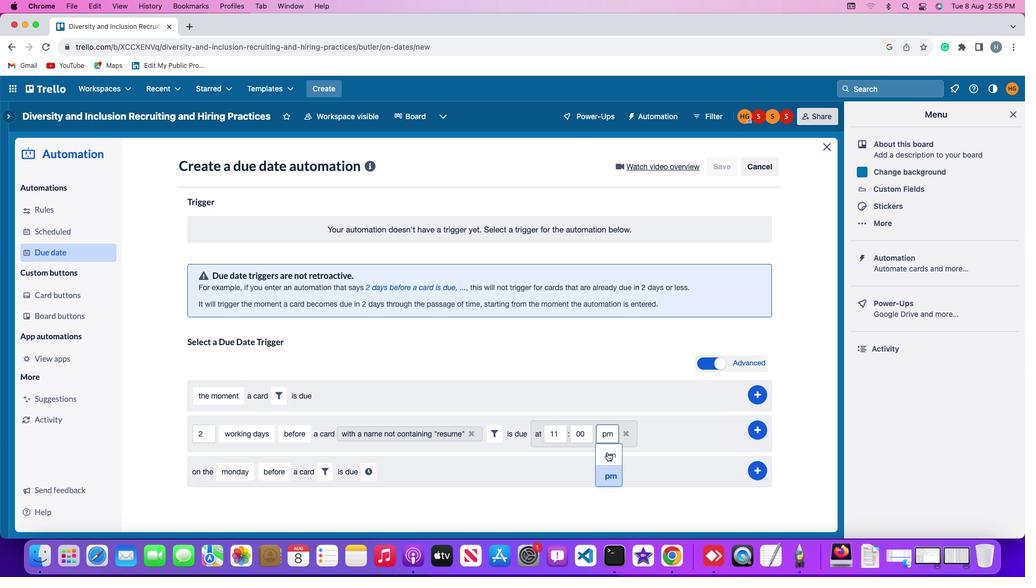 
Action: Mouse pressed left at (605, 449)
Screenshot: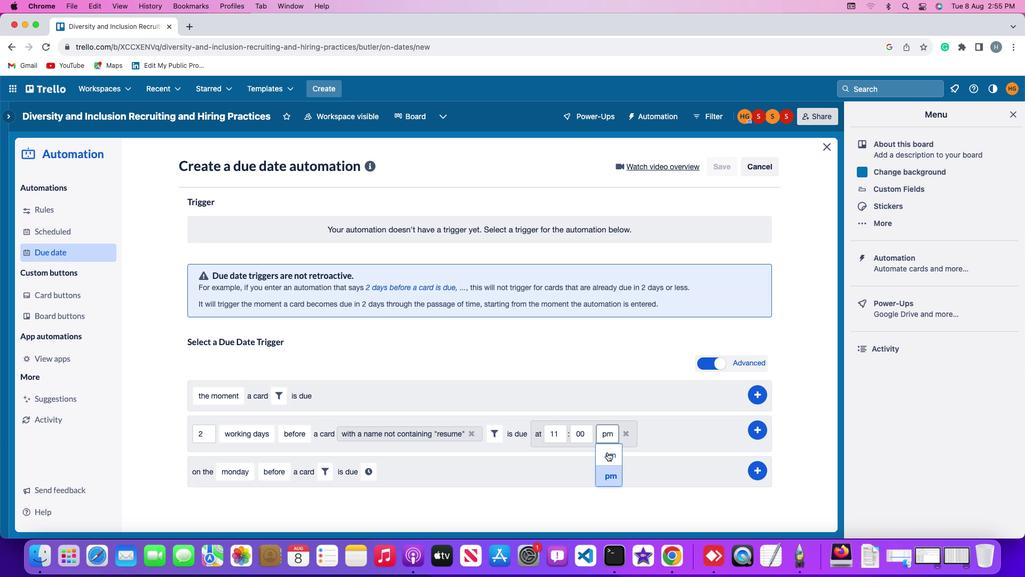 
Action: Mouse moved to (756, 426)
Screenshot: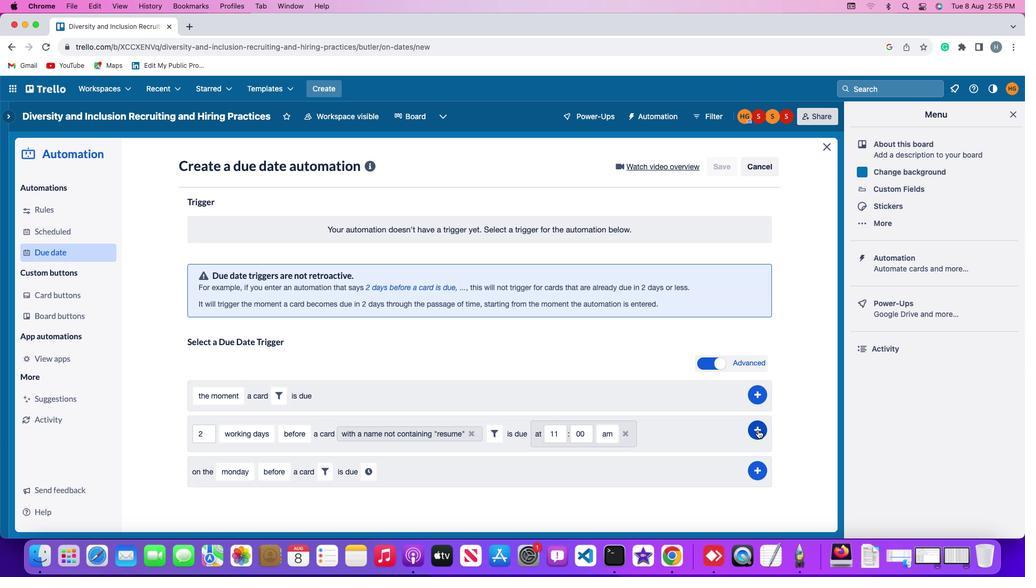 
Action: Mouse pressed left at (756, 426)
Screenshot: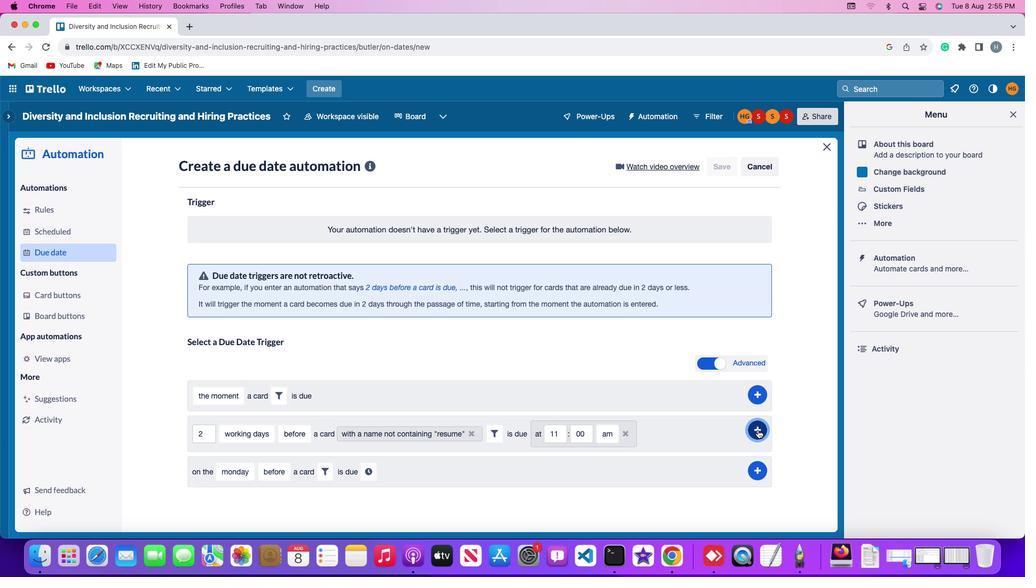 
Action: Mouse moved to (808, 357)
Screenshot: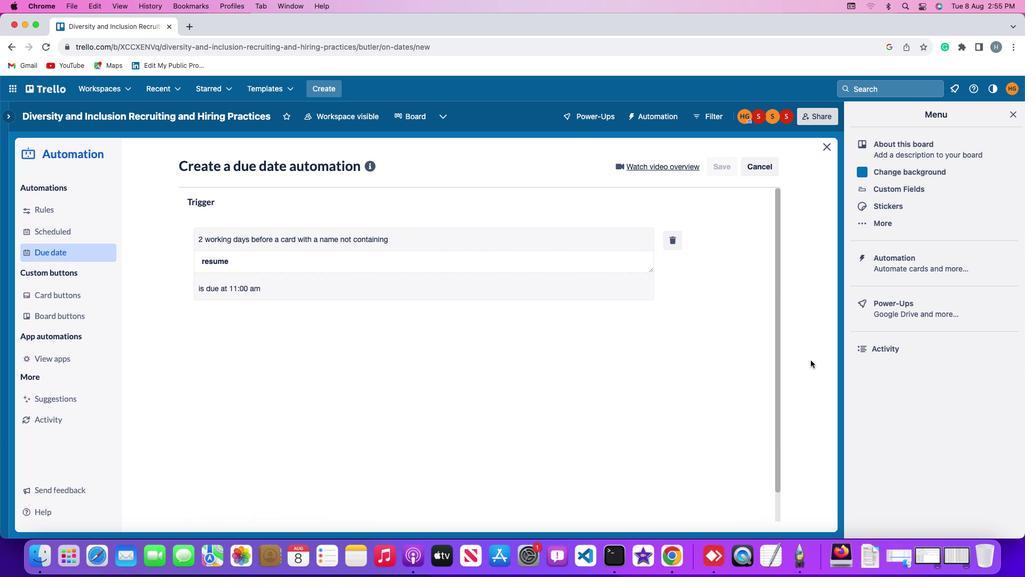 
